 Task: Export the current amplify effect preset with the file name "Amplify".
Action: Mouse moved to (362, 9)
Screenshot: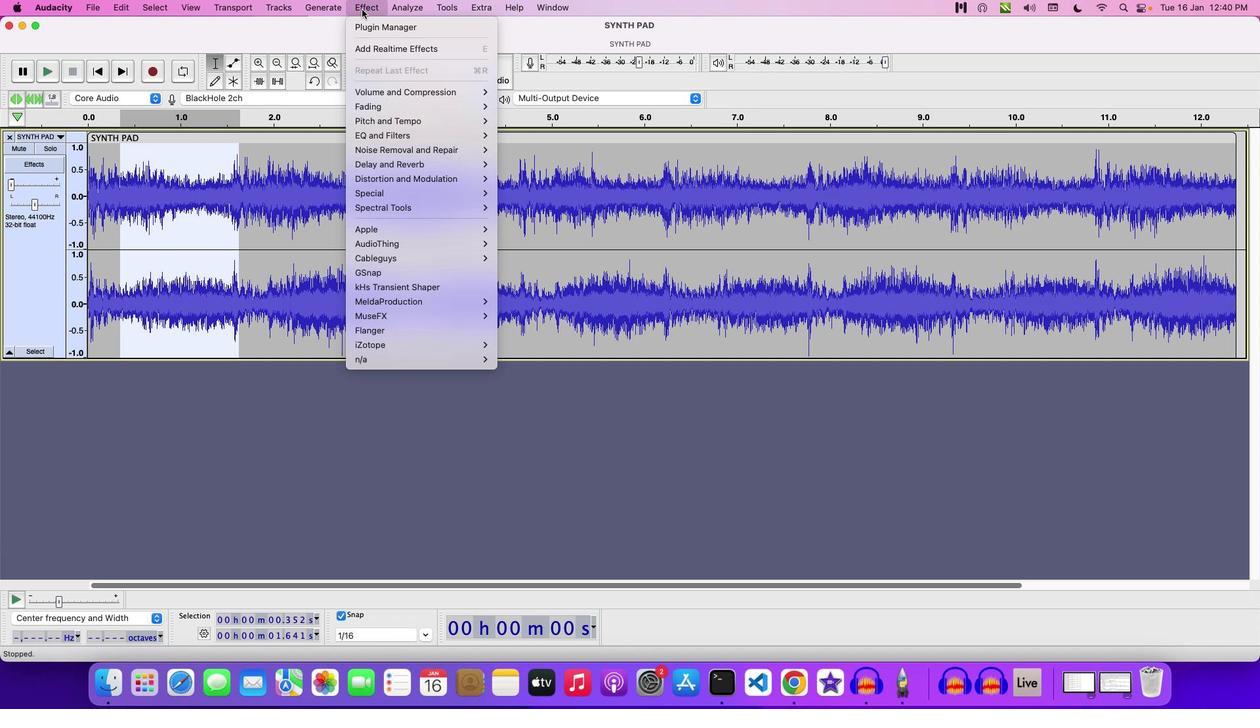 
Action: Mouse pressed left at (362, 9)
Screenshot: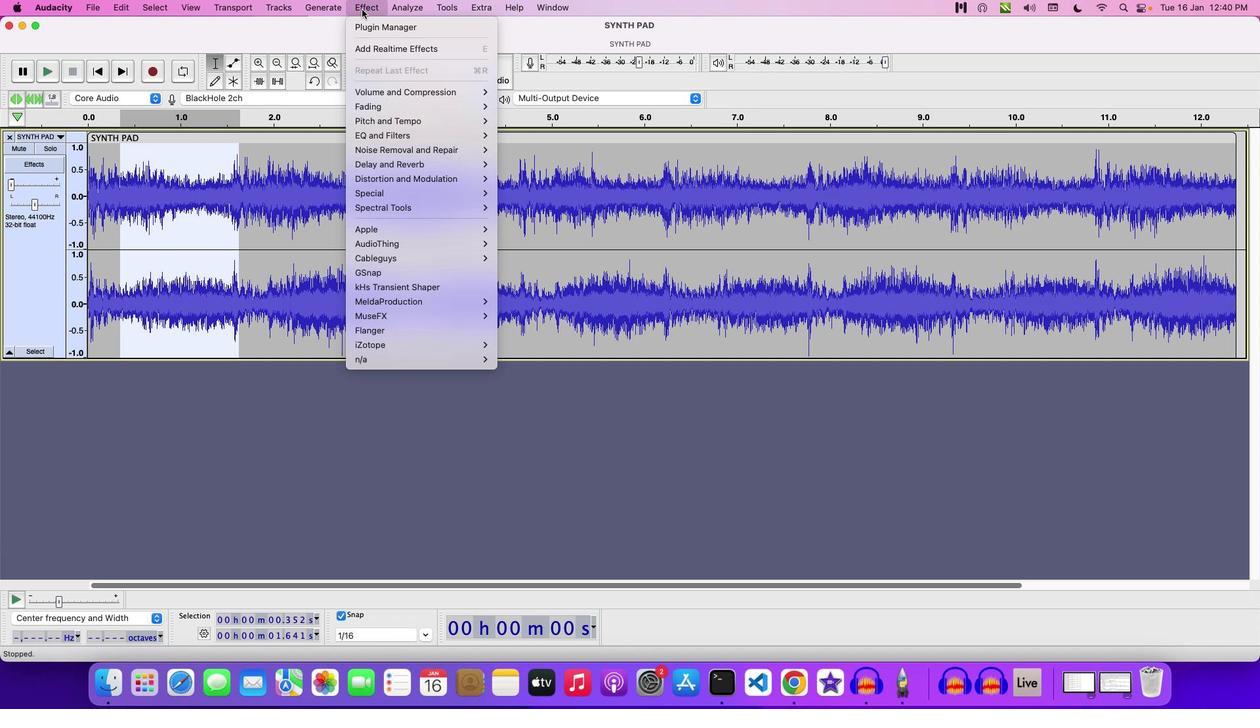 
Action: Mouse moved to (570, 94)
Screenshot: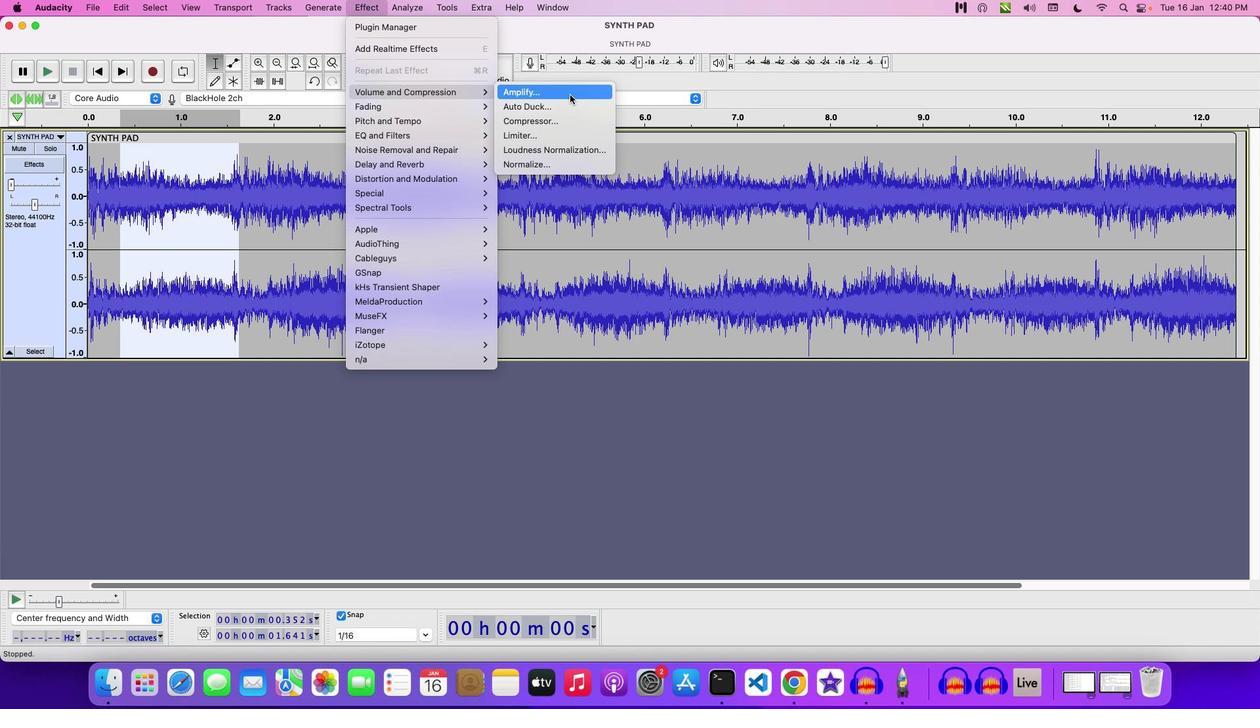 
Action: Mouse pressed left at (570, 94)
Screenshot: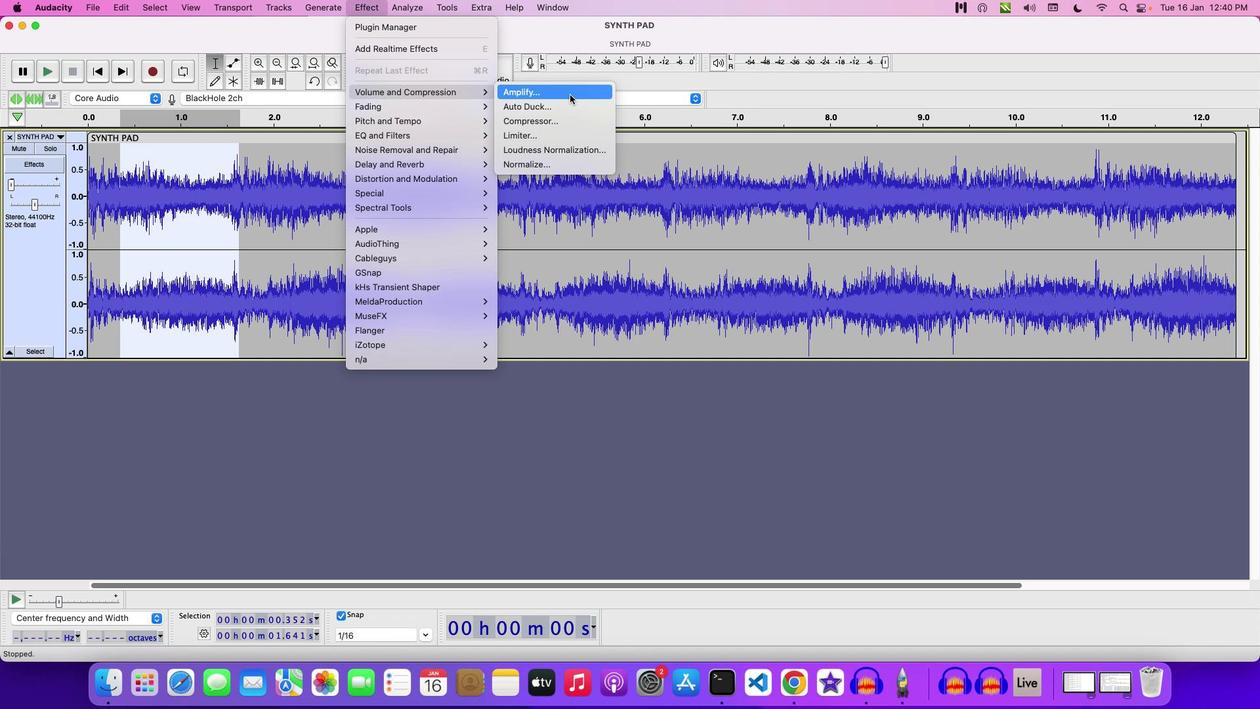 
Action: Mouse moved to (581, 308)
Screenshot: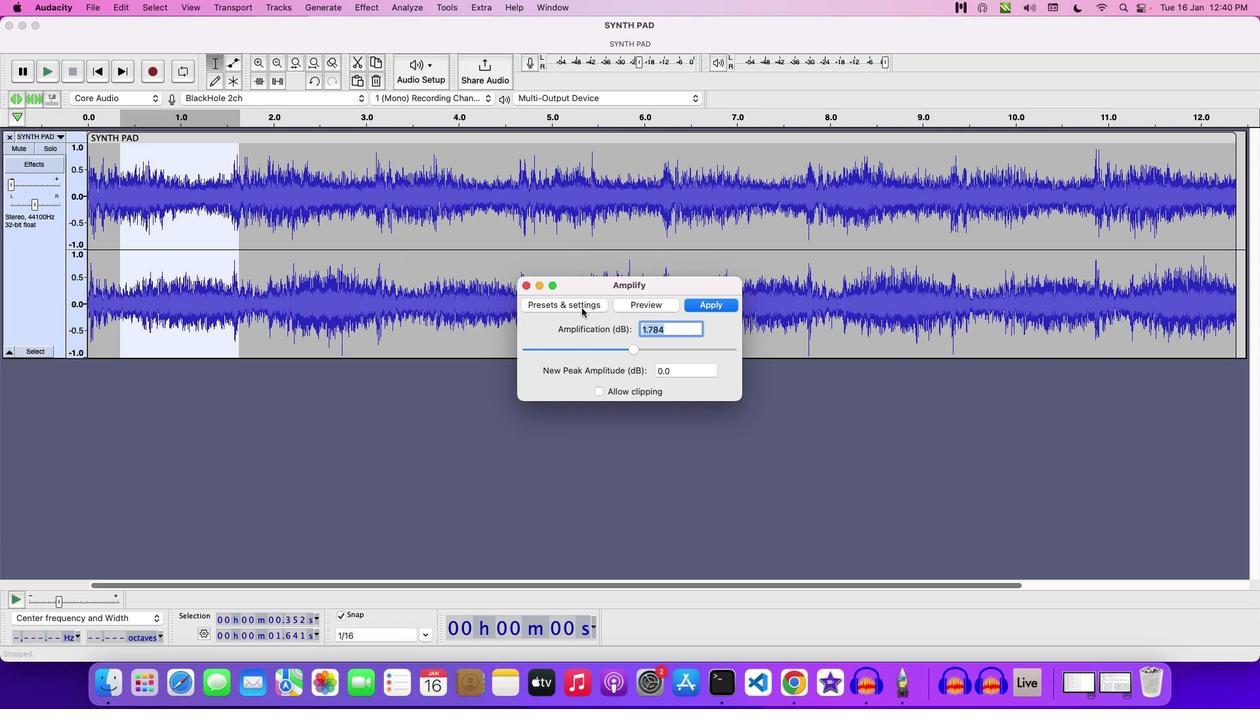 
Action: Mouse pressed left at (581, 308)
Screenshot: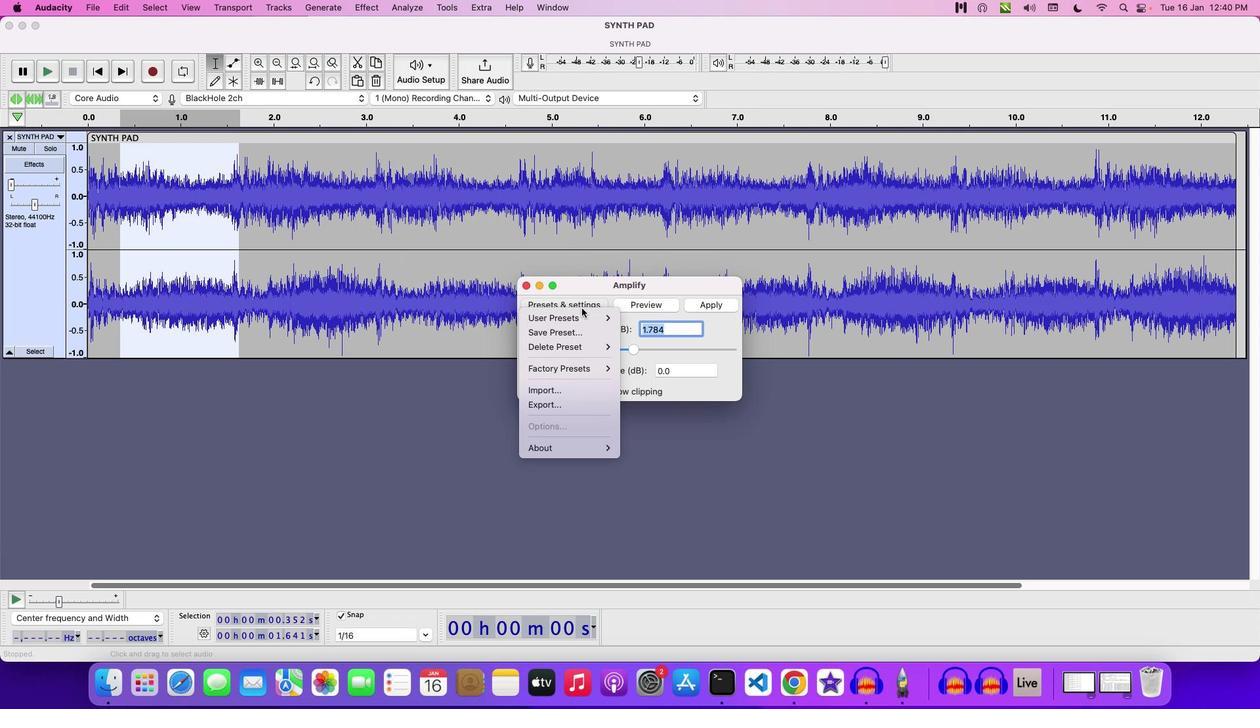 
Action: Mouse moved to (568, 403)
Screenshot: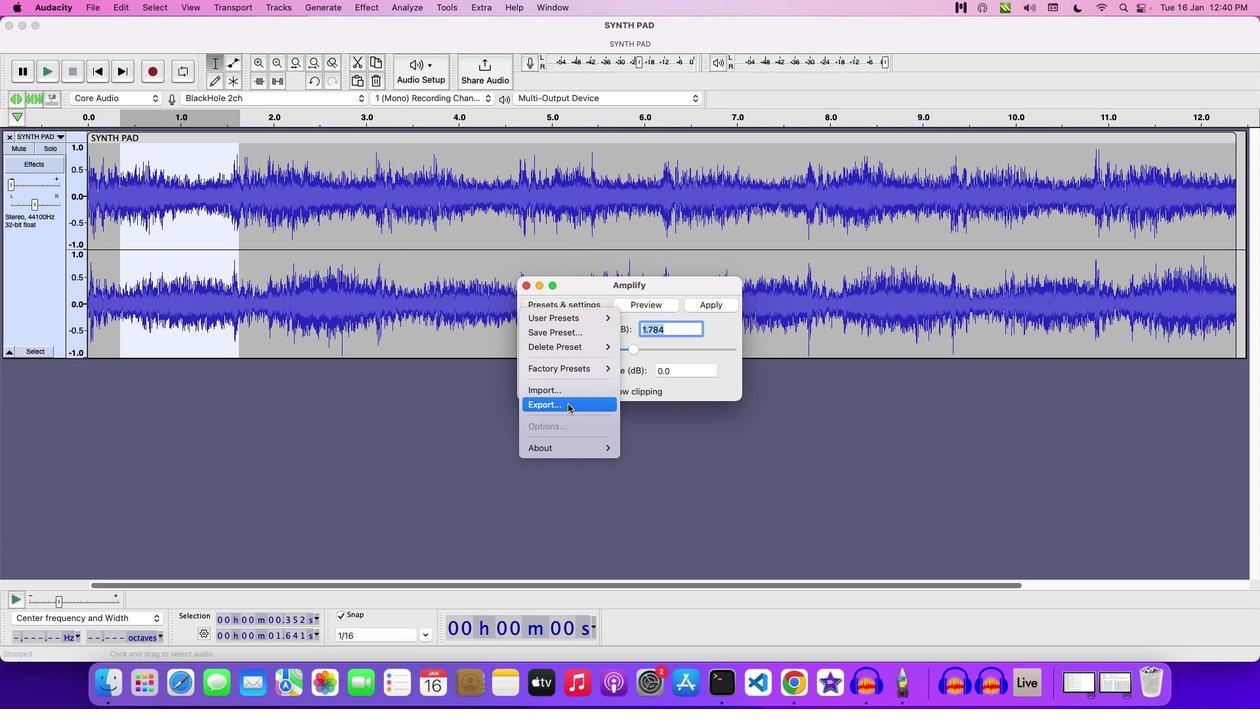 
Action: Mouse pressed left at (568, 403)
Screenshot: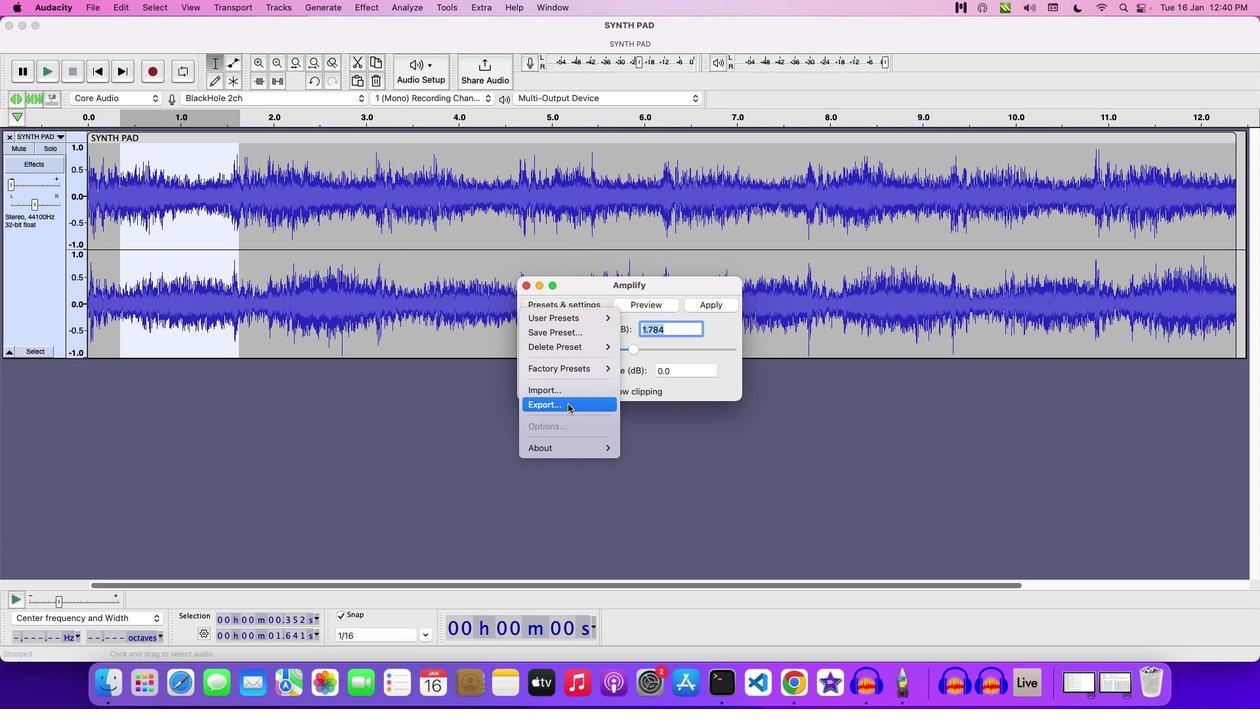 
Action: Mouse moved to (610, 369)
Screenshot: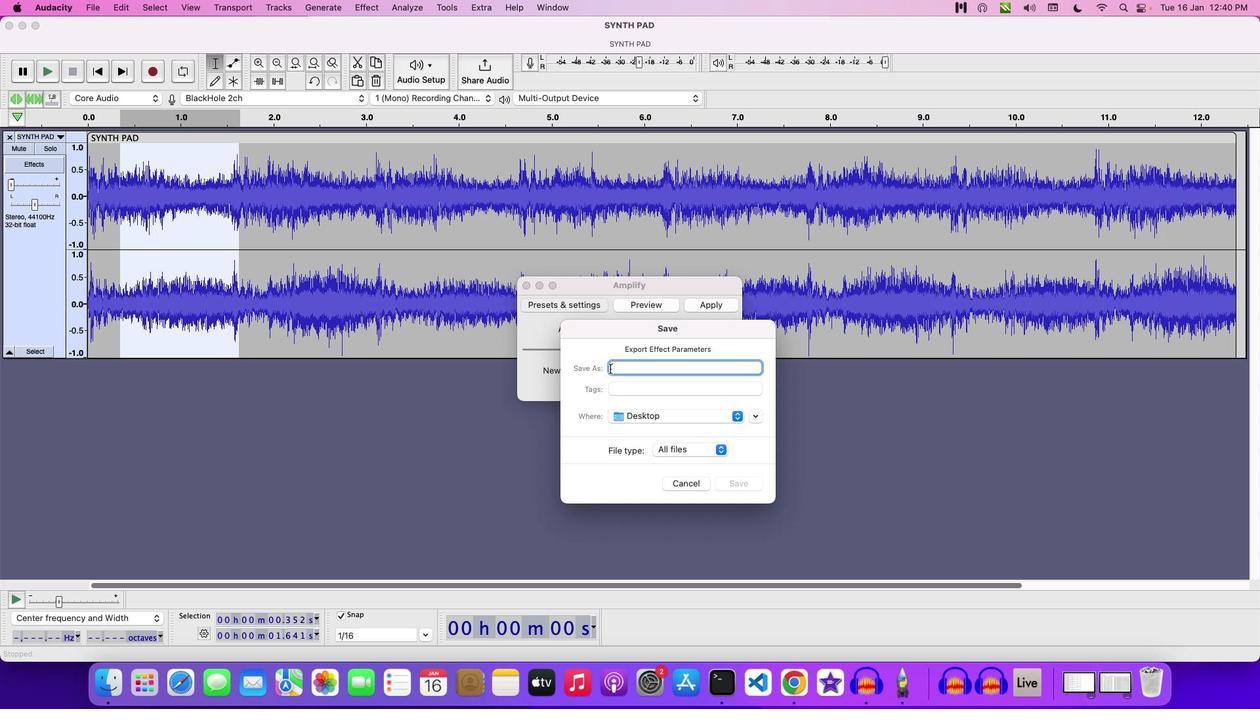 
Action: Key pressed 'A''M''P''L''I''F''Y'
Screenshot: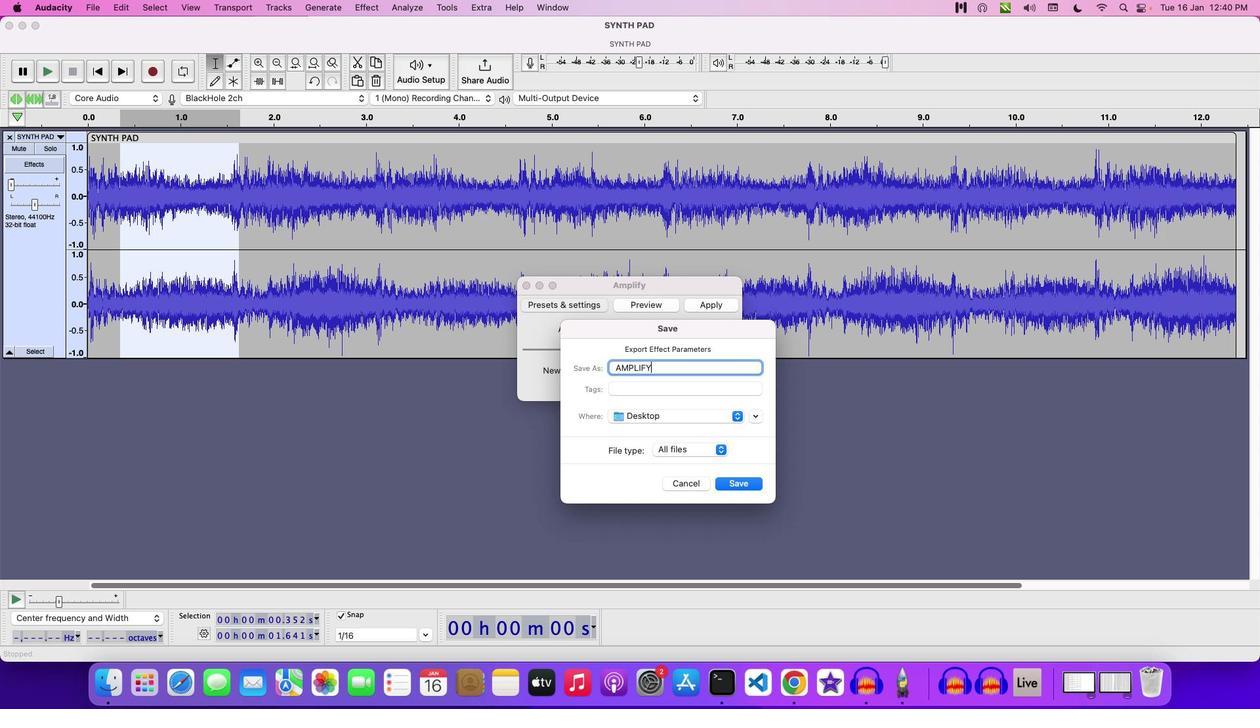 
Action: Mouse moved to (738, 482)
Screenshot: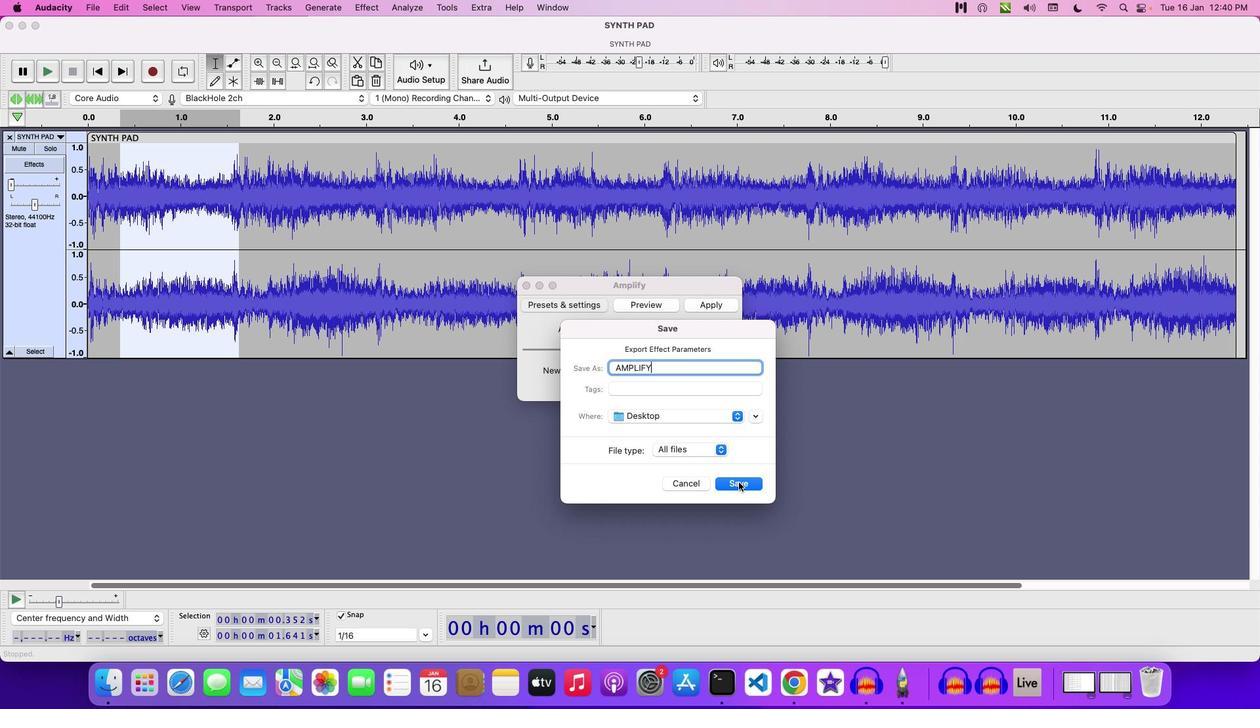 
Action: Mouse pressed left at (738, 482)
Screenshot: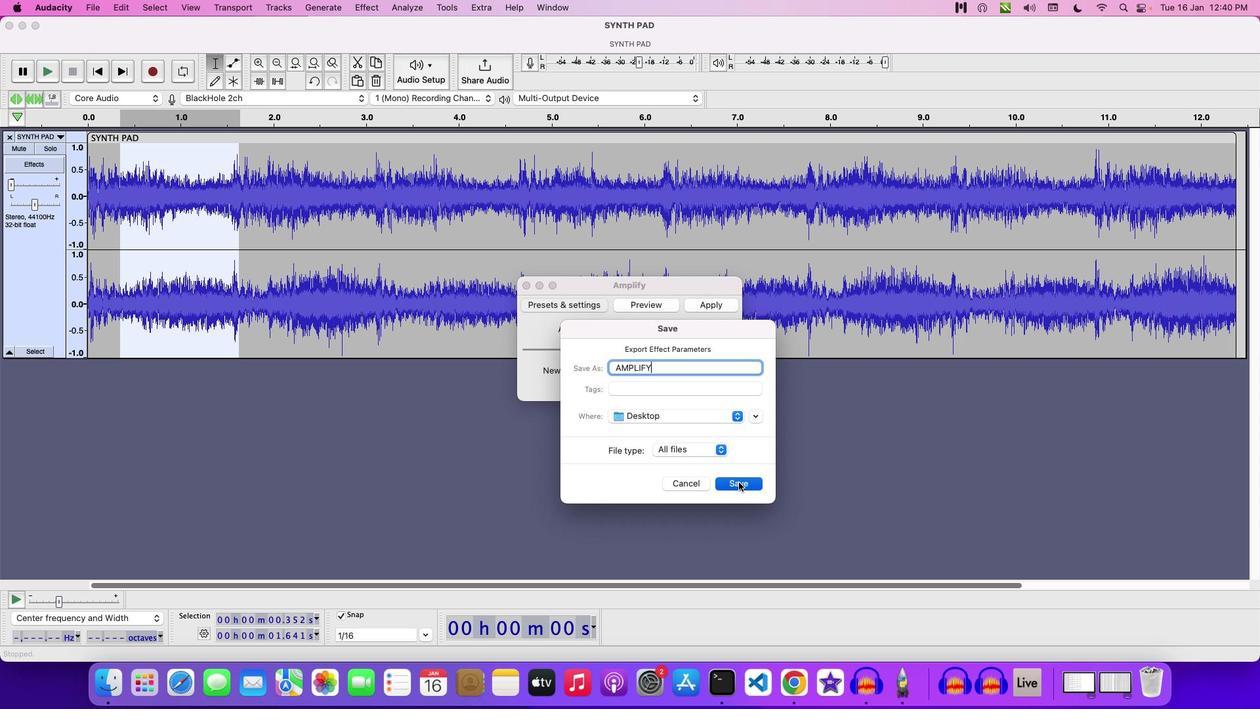 
Action: Mouse moved to (702, 374)
Screenshot: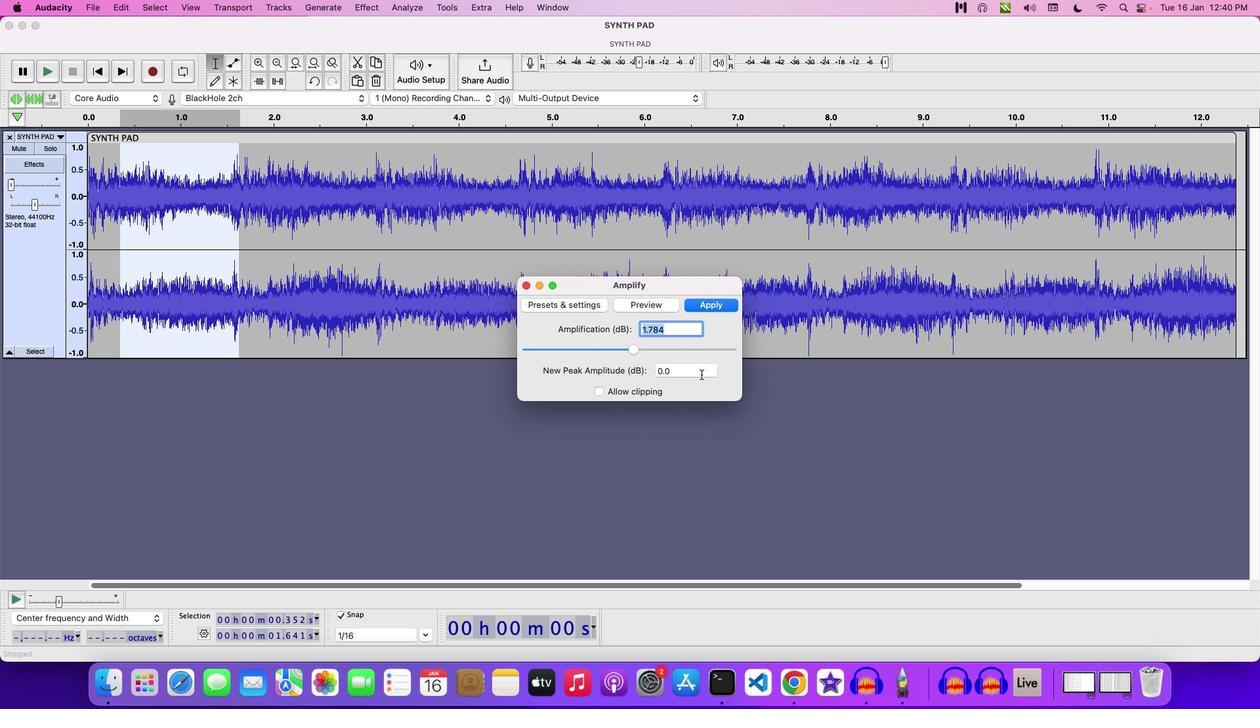 
